 Task: Develop an interactive map interface for geospatial data exploration.
Action: Mouse moved to (127, 51)
Screenshot: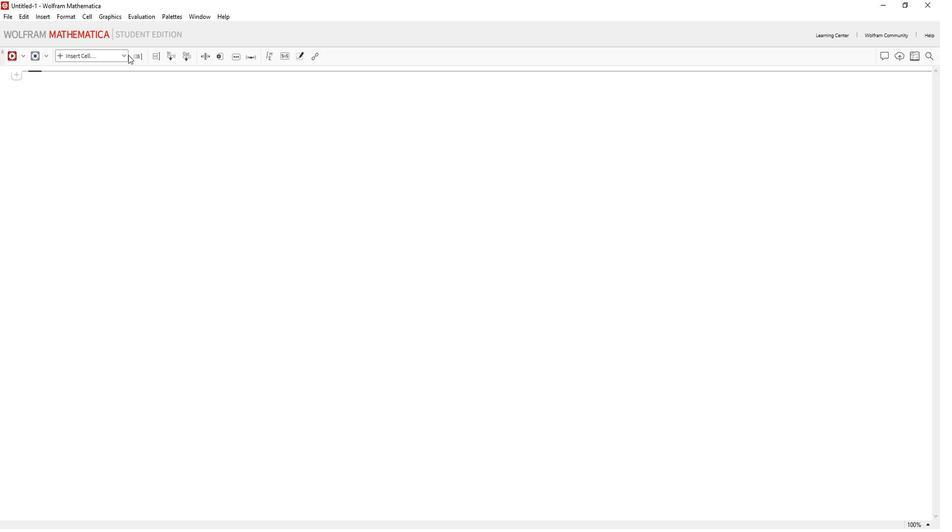 
Action: Mouse pressed left at (127, 51)
Screenshot: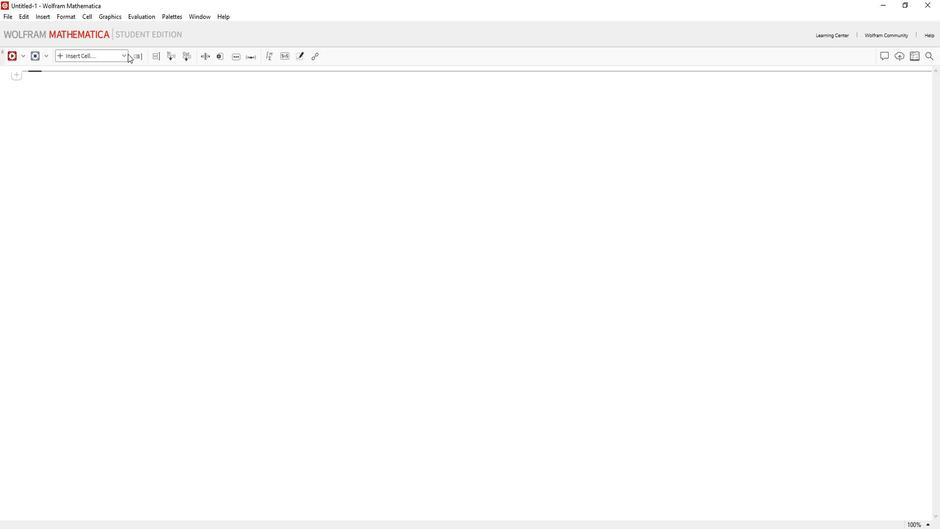 
Action: Mouse moved to (103, 73)
Screenshot: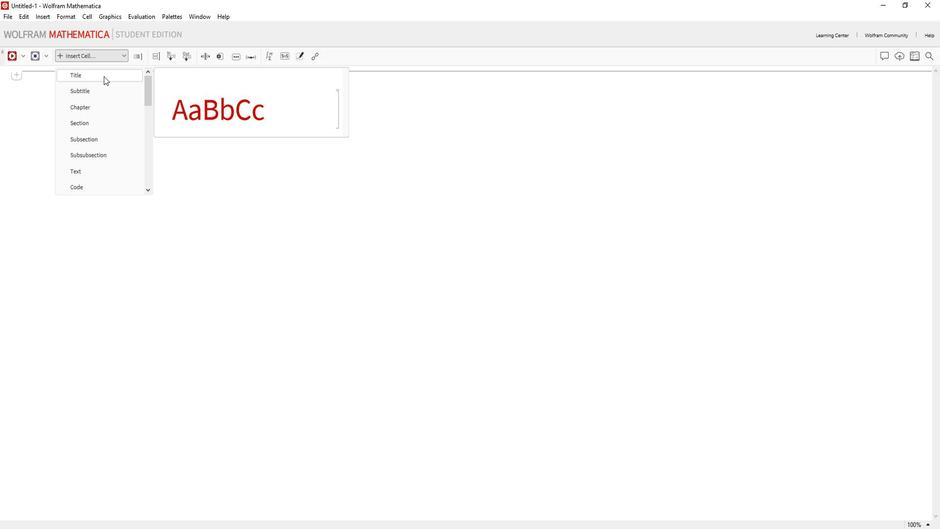 
Action: Mouse pressed left at (103, 73)
Screenshot: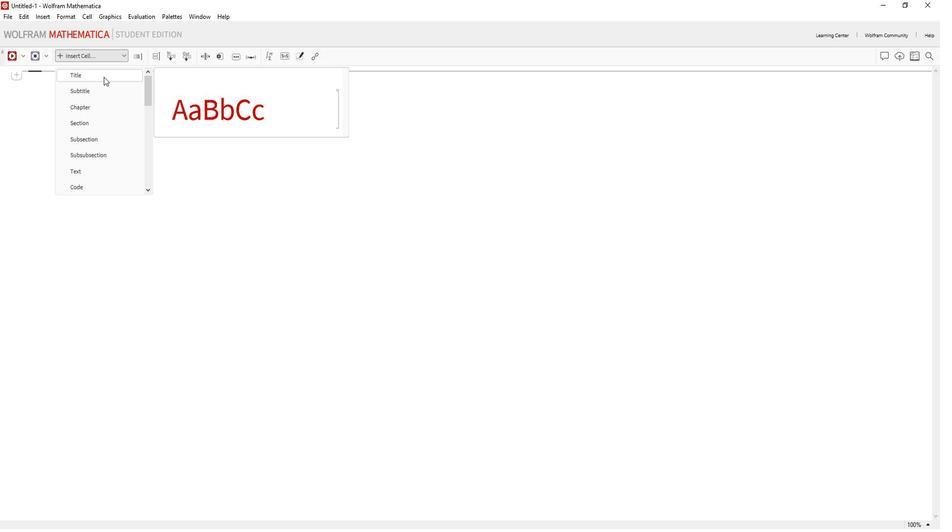 
Action: Key pressed a<Key.caps_lock>N<Key.space><Key.caps_lock>i<Key.caps_lock>NTERACTIVE<Key.space><Key.caps_lock>m<Key.caps_lock>AP<Key.space><Key.caps_lock>i<Key.caps_lock>NTERFACE<Key.space>FOR<Key.space><Key.caps_lock>g<Key.caps_lock>EOSPATIAL<Key.space><Key.caps_lock>d<Key.caps_lock>ATA<Key.space><Key.caps_lock>e<Key.caps_lock>XPLORATION
Screenshot: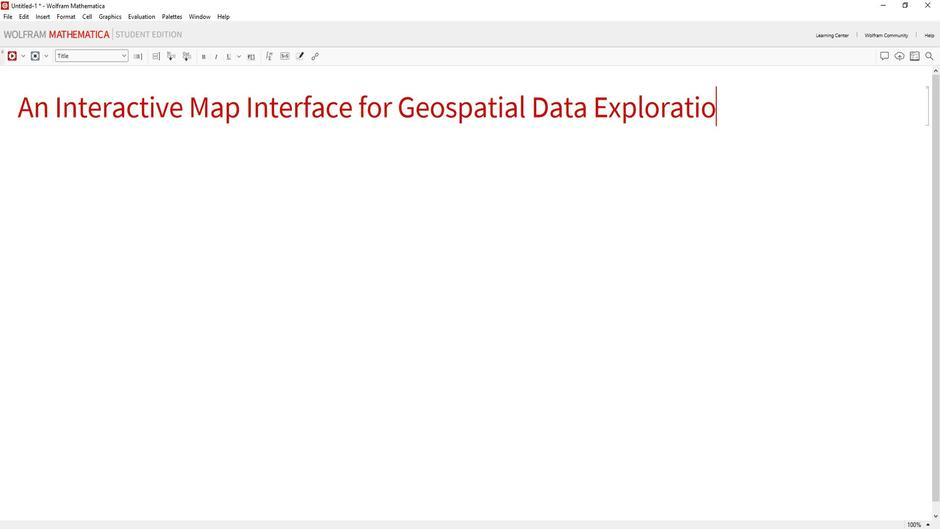 
Action: Mouse moved to (81, 151)
Screenshot: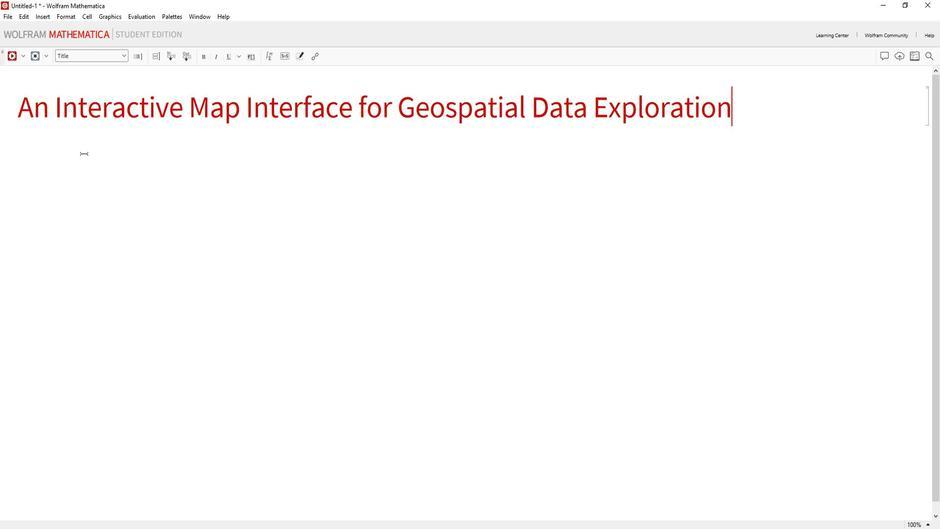 
Action: Mouse pressed left at (81, 151)
Screenshot: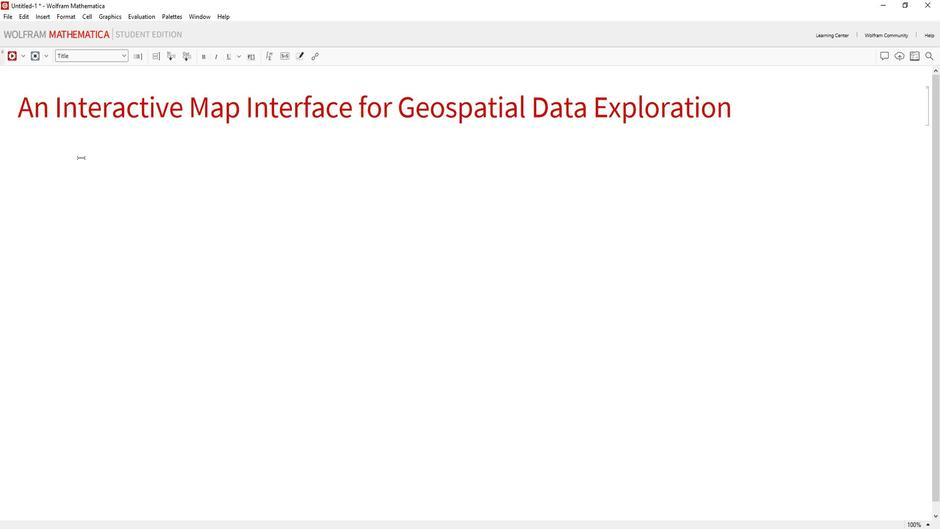 
Action: Mouse moved to (126, 55)
Screenshot: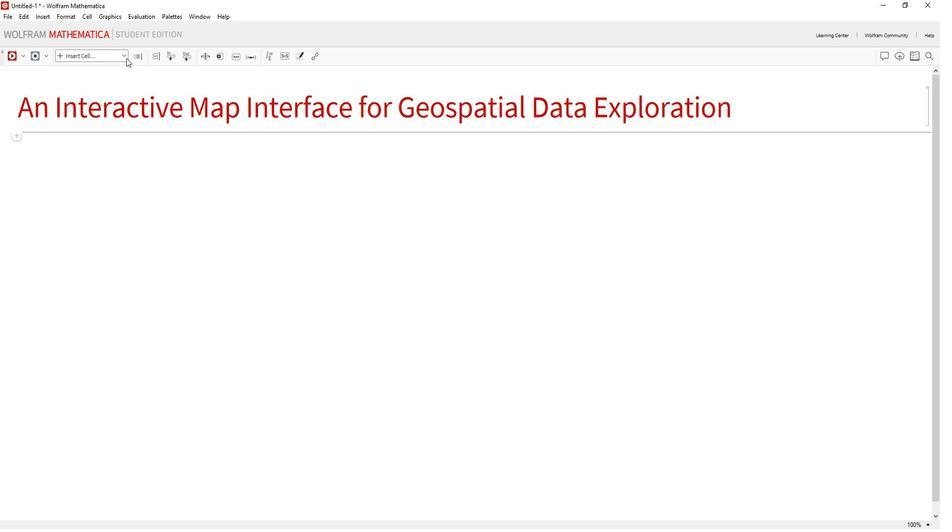 
Action: Mouse pressed left at (126, 55)
Screenshot: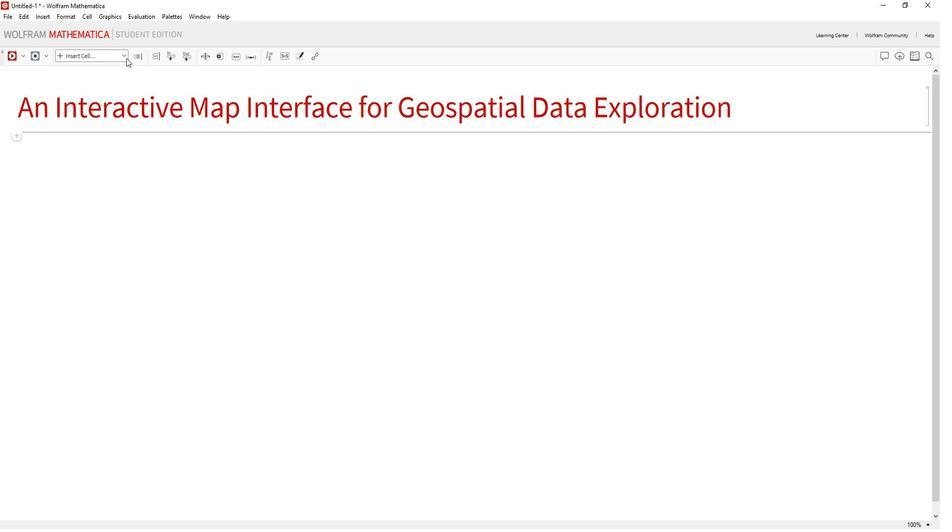 
Action: Mouse moved to (99, 180)
Screenshot: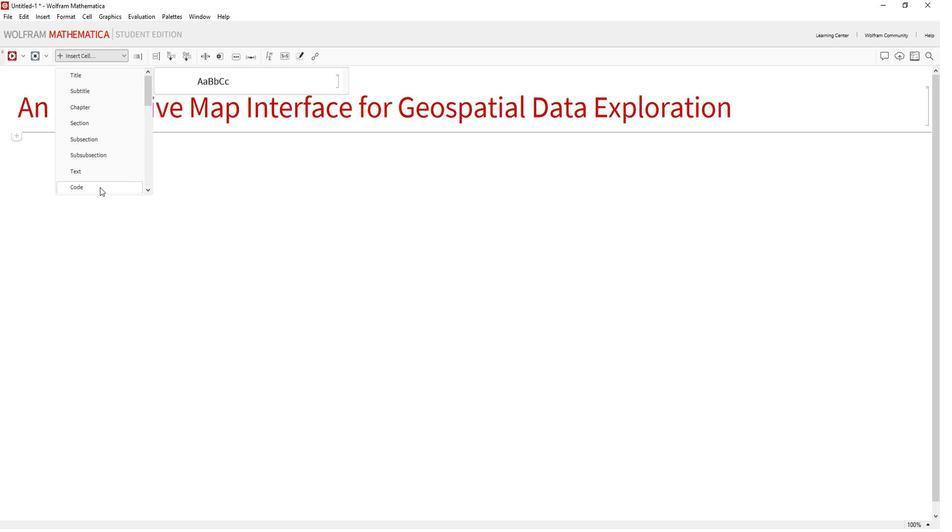
Action: Mouse pressed left at (99, 180)
Screenshot: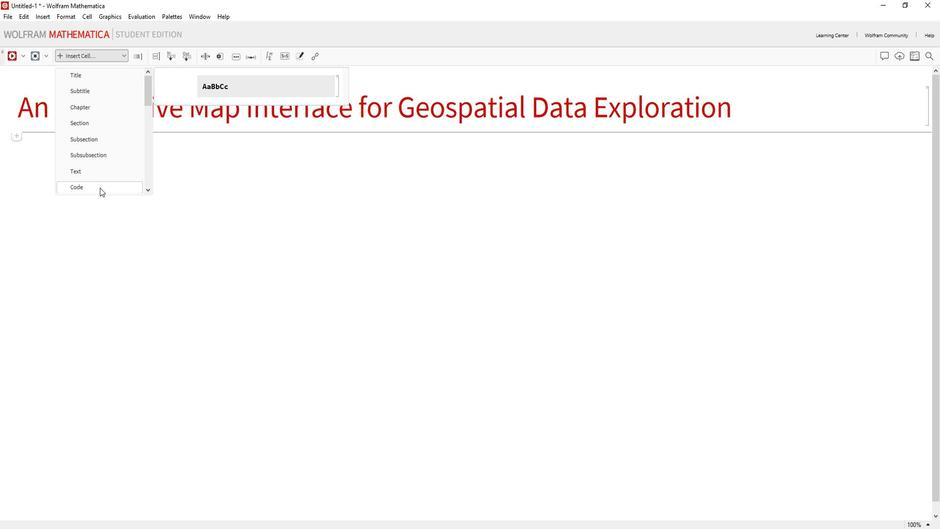 
Action: Mouse moved to (99, 179)
Screenshot: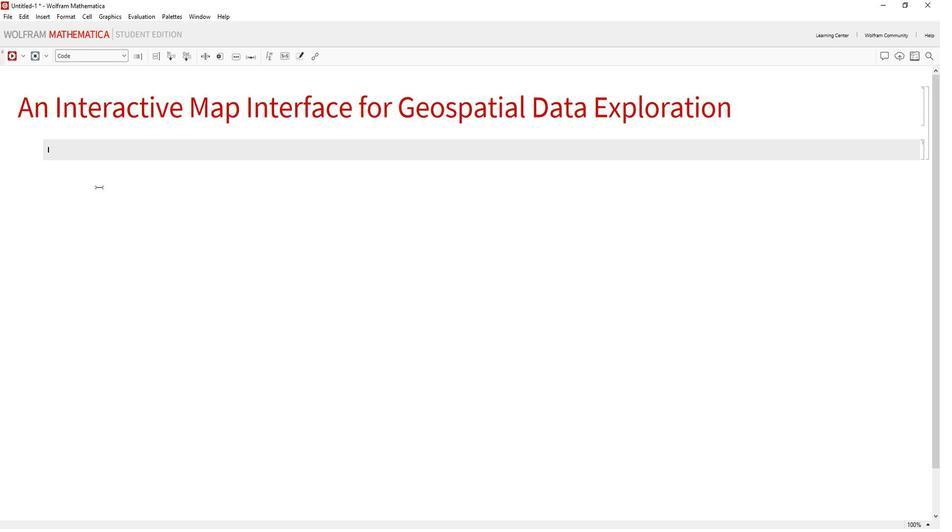 
Action: Key pressed LOCATIONS<Key.space>=<Key.space><Key.shift_r>{<Key.shift_r>{37.7749,<Key.space>-122.4194<Key.right>,<Key.space><Key.shift_r><Key.shift_r>{40.7128,<Key.space>-74.0060<Key.right>,<Key.space><Key.shift_r>{34.0522,<Key.space>-118.2437<Key.right>,<Key.space><Key.shift_r>{41.8781,<Key.space>-87.6298<Key.right><Key.right>;<Key.enter>MAP<Key.space>=<Key.space><Key.caps_lock>g<Key.caps_lock>EO<Key.caps_lock>l<Key.caps_lock>IST<Key.caps_lock>p<Key.caps_lock>LOT[<Key.caps_lock>g<Key.caps_lock>EO<Key.caps_lock>p<Key.caps_lock>OSITION[LOCATIONS<Key.right>,<Key.space><Key.caps_lock>g<Key.caps_lock>EO<Key.caps_lock>r<Key.caps_lock>ANGE<Key.space>-<Key.shift>><Key.space><Key.shift_r>"<Key.caps_lock>w<Key.caps_lock>ORLD<Key.shift_r>",<Key.space><Key.caps_lock>p<Key.caps_lock>LOT<Key.caps_lock>s<Key.caps_lock>TYLE<Key.space>-<Key.shift>><Key.space><Key.caps_lock>r<Key.caps_lock>ED,<Key.space><Key.caps_lock>i<Key.caps_lock>MAGE<Key.caps_lock>s<Key.caps_lock>IZE<Key.space>-<Key.shift>><Key.space><Key.caps_lock>l<Key.caps_lock>ARGE];<Key.enter><Key.caps_lock>m<Key.caps_lock>ANIPULATE[<Key.enter><Key.caps_lock>g<Key.caps_lock>EO<Key.caps_lock>l<Key.caps_lock>IST<Key.caps_lock>p<Key.caps_lock>LOT[<Key.caps_lock>g<Key.caps_lock>EO<Key.caps_lock>p<Key.caps_lock>OSITION[LOCATIONS],<Key.space><Key.caps_lock>g<Key.caps_lock>EO<Key.caps_lock>r<Key.caps_lock>ANGE<Key.space>-<Key.shift>><Key.space>REGION,<Key.space><Key.caps_lock>p<Key.caps_lock>LOT<Key.caps_lock>s<Key.caps_lock>TYLE<Key.space>-<Key.shift>><Key.space><Key.caps_lock>r<Key.caps_lock>ED,<Key.space><Key.caps_lock>i<Key.caps_lock>MAGE<Key.caps_lock>s<Key.caps_lock>IZE<Key.space>-<Key.shift>><Key.space><Key.caps_lock>l<Key.caps_lock>ARGE],<Key.enter><Key.shift_r>{{REGION,<Key.space><Key.shift_r>"<Key.caps_lock>w<Key.caps_lock>ORLD<Key.right><Key.right>,<Key.space><Key.shift_r>"<Key.backspace><Key.shift_r>{<Key.shift_r>"<Key.caps_lock>w<Key.caps_lock>ORLD<Key.right>,<Key.space><Key.shift_r>"<Key.caps_lock>u<Key.caps_lock>NITED<Key.space><Key.caps_lock>s<Key.caps_lock>TATES<Key.shift_r>",<Key.space><Key.caps_lock><Key.shift_r>"e<Key.caps_lock>UROPE<Key.shift_r>",<Key.space><Key.shift_r>"<Key.caps_lock>a<Key.caps_lock>SIA<Key.shift_r>",<Key.space><Key.shift_r>"<Key.caps_lock>a<Key.caps_lock>FRICA<Key.shift_r>"<Key.shift_r>}<Key.shift_r>},<Key.enter><Key.caps_lock>c<Key.caps_lock>ONTROL<Key.caps_lock>t<Key.caps_lock>YPE<Key.space>-<Key.shift>><Key.space><Key.caps_lock>s<Key.caps_lock>ETTER<Key.caps_lock>b<Key.caps_lock>AR<Key.enter><Key.enter><Key.right><Key.enter>MAP<Key.space>
Screenshot: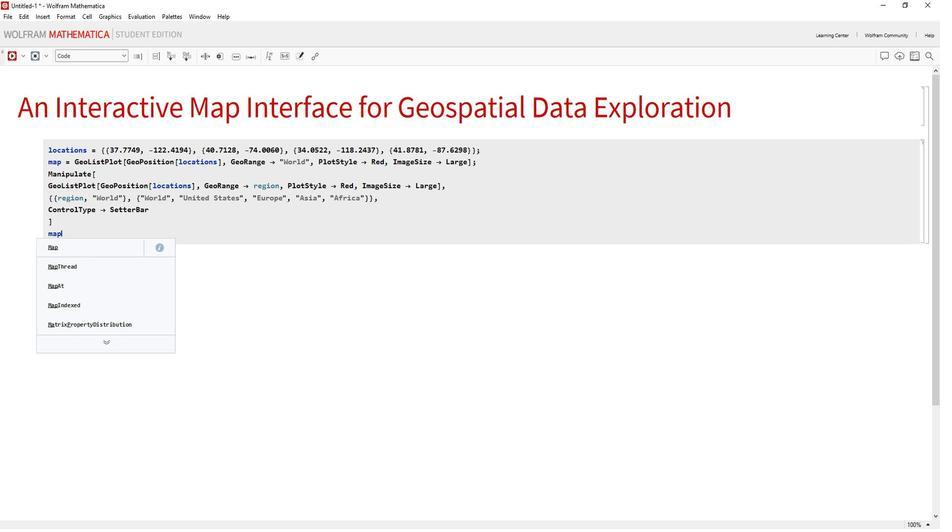 
Action: Mouse moved to (11, 56)
Screenshot: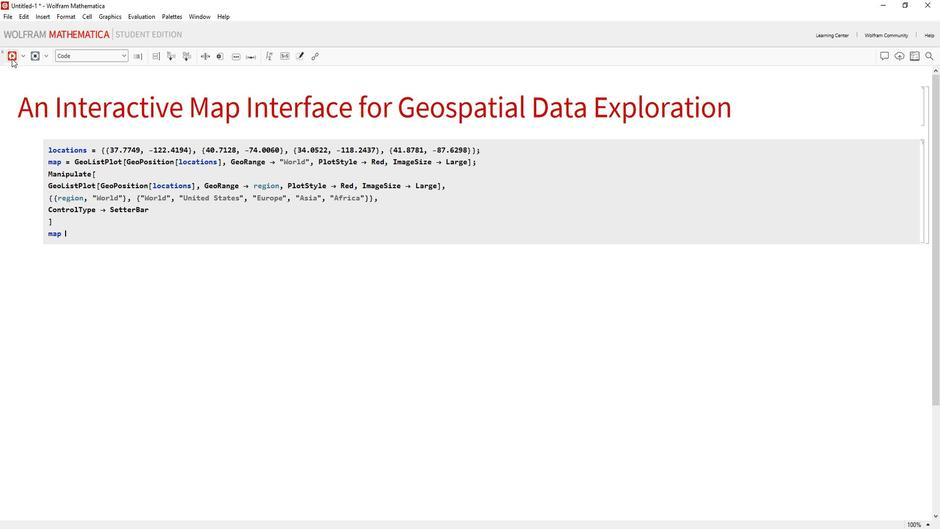 
Action: Mouse pressed left at (11, 56)
Screenshot: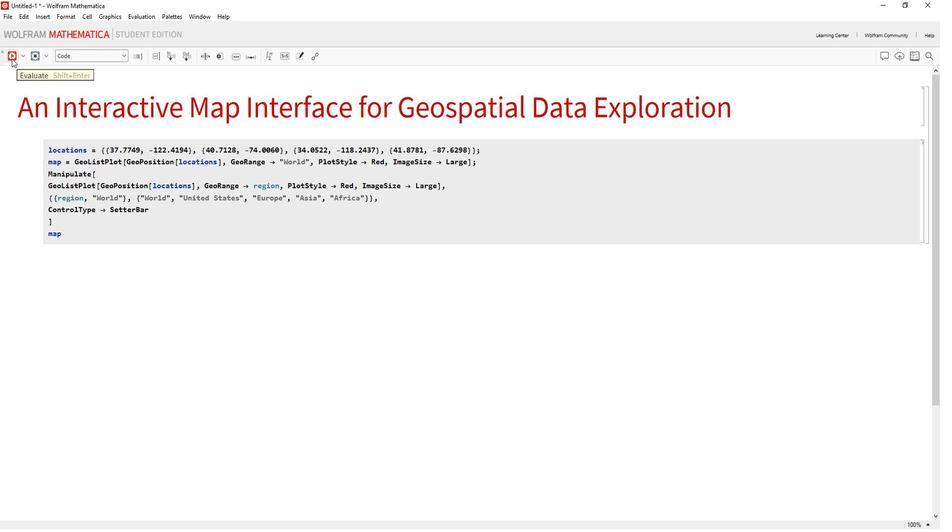 
Action: Mouse moved to (446, 269)
Screenshot: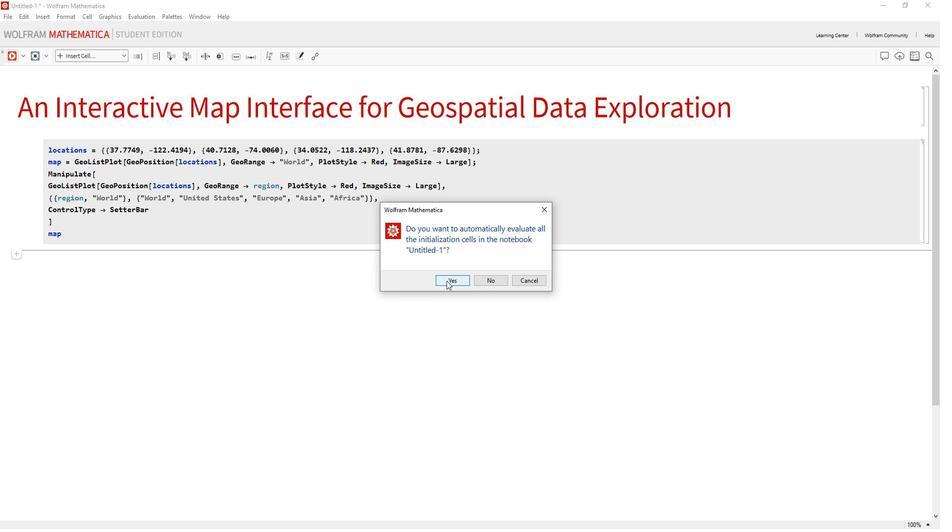
Action: Mouse pressed left at (446, 269)
Screenshot: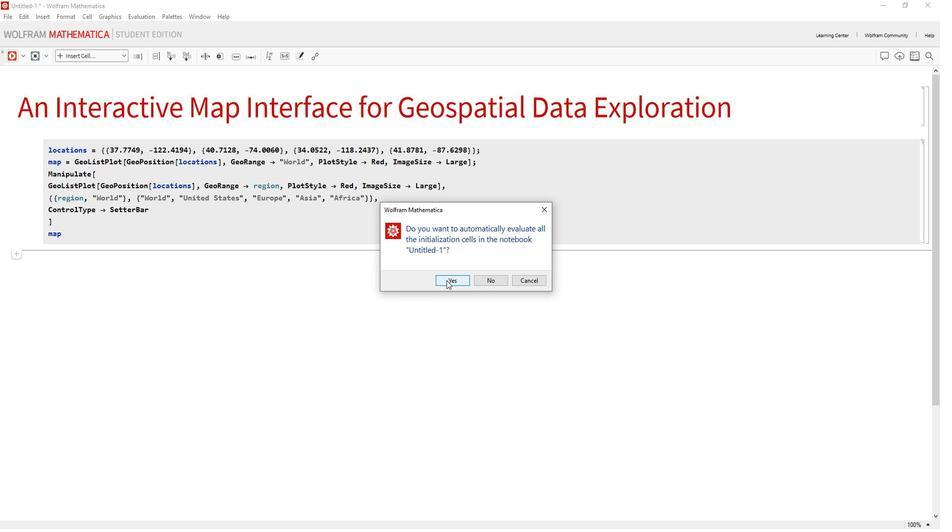 
Action: Mouse moved to (8, 52)
Screenshot: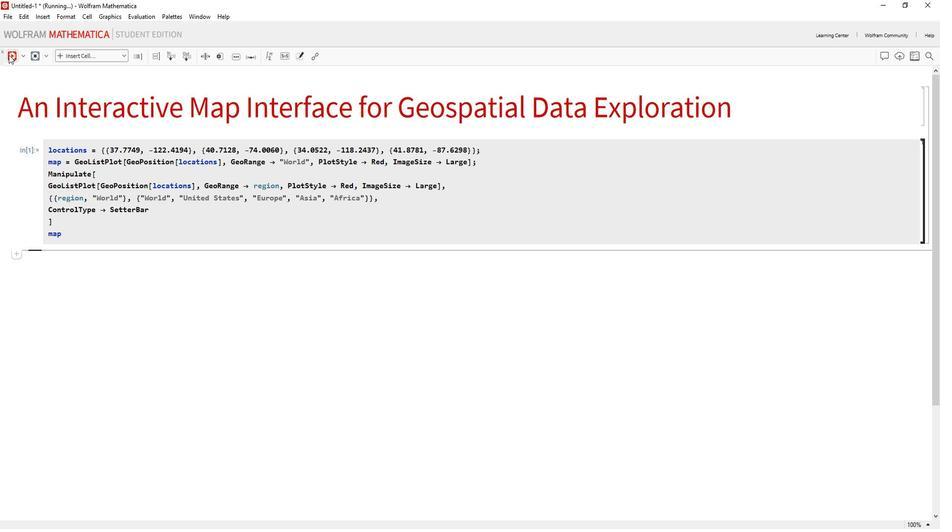 
Action: Mouse pressed left at (8, 52)
Screenshot: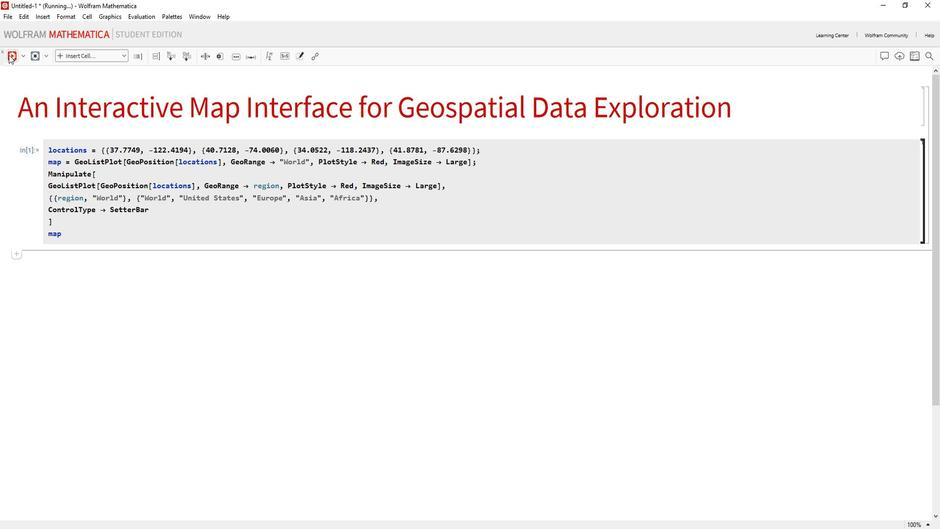 
Action: Mouse moved to (518, 287)
Screenshot: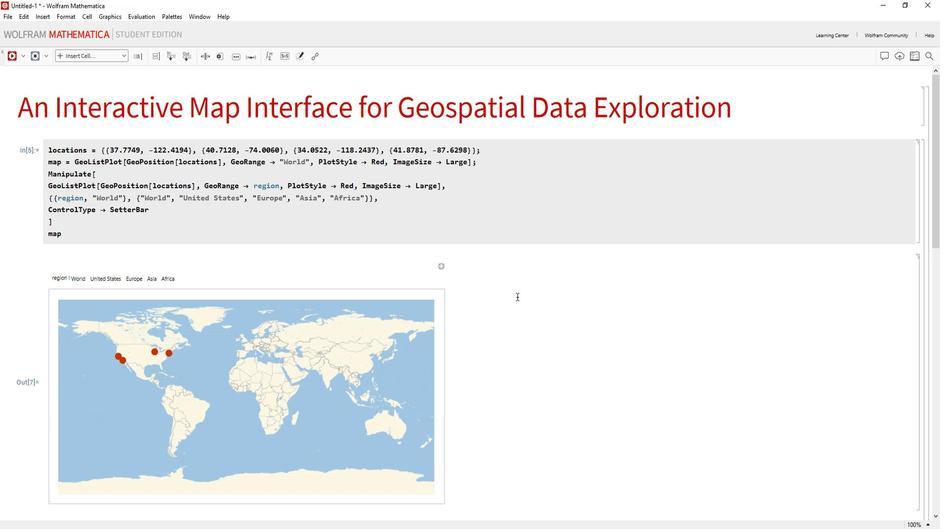 
Action: Mouse scrolled (518, 286) with delta (0, 0)
Screenshot: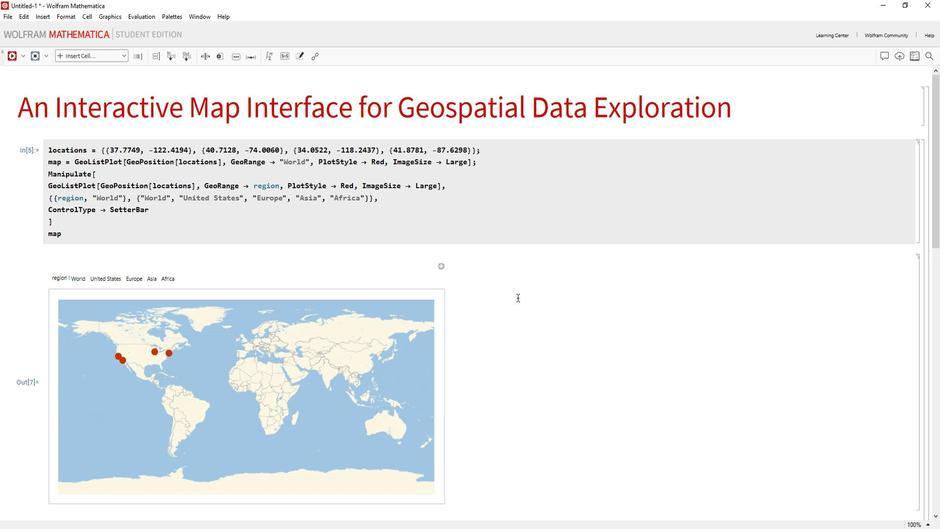 
Action: Mouse scrolled (518, 286) with delta (0, 0)
Screenshot: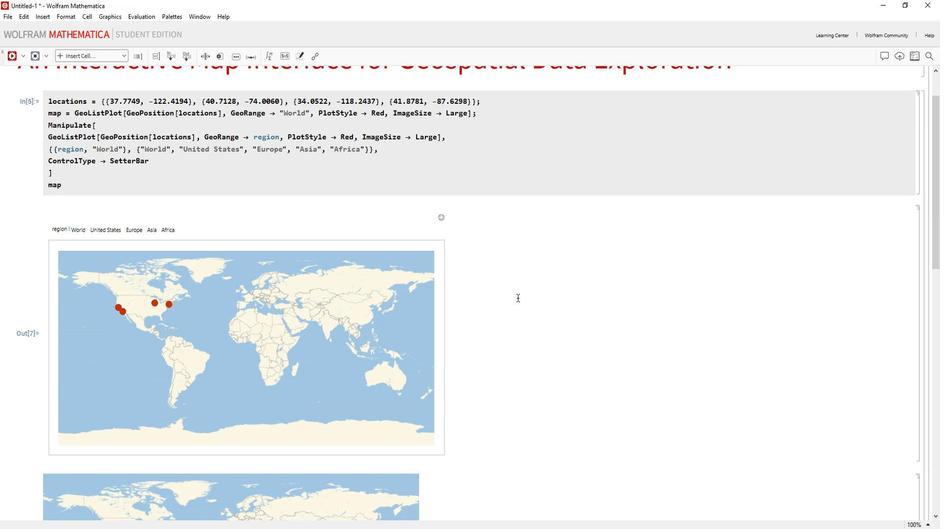 
Action: Mouse scrolled (518, 286) with delta (0, 0)
Screenshot: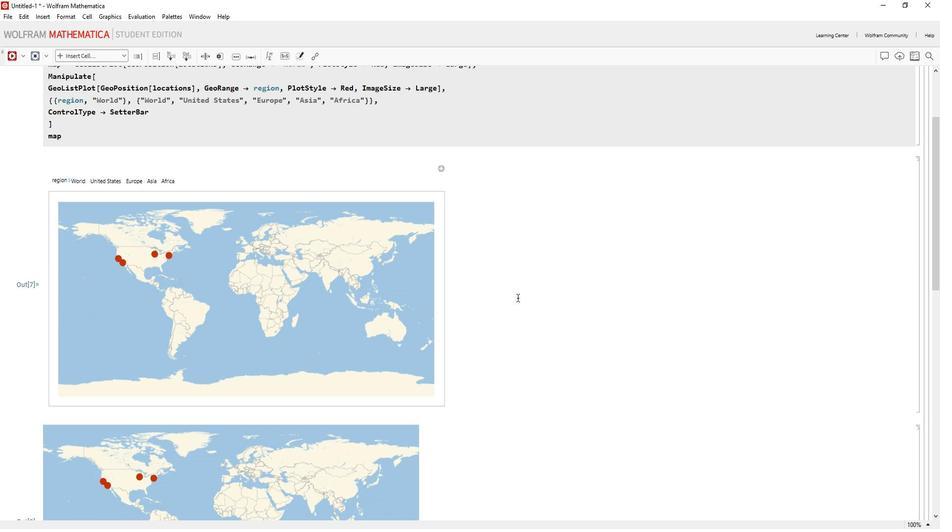 
Action: Mouse scrolled (518, 286) with delta (0, 0)
Screenshot: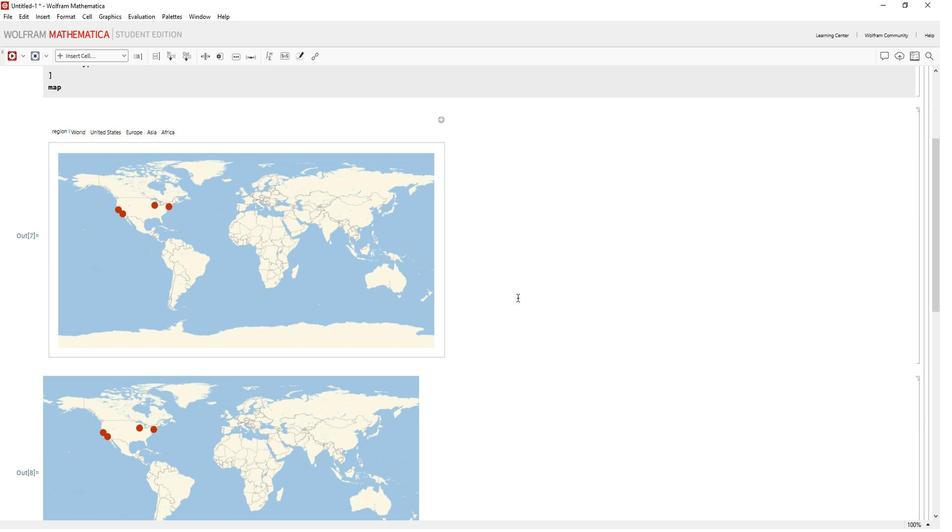 
Action: Mouse scrolled (518, 286) with delta (0, 0)
Screenshot: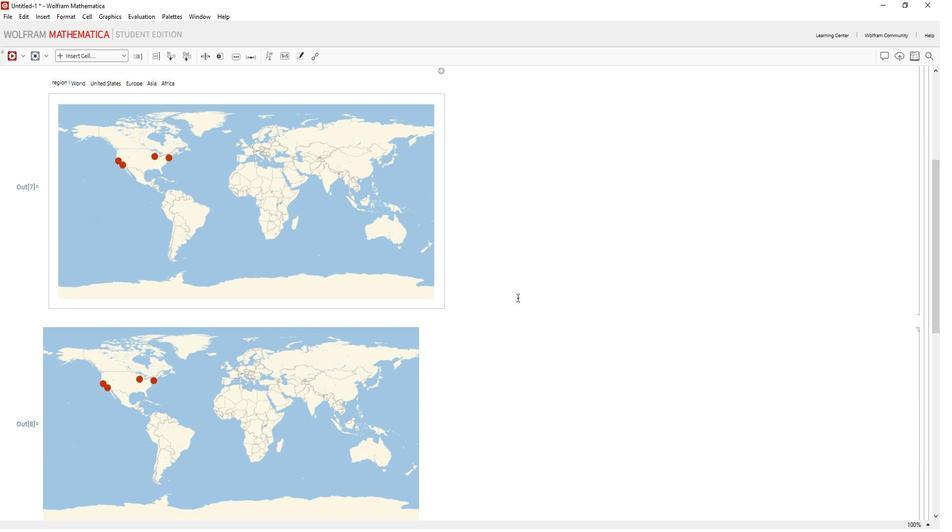 
Action: Mouse scrolled (518, 286) with delta (0, 0)
Screenshot: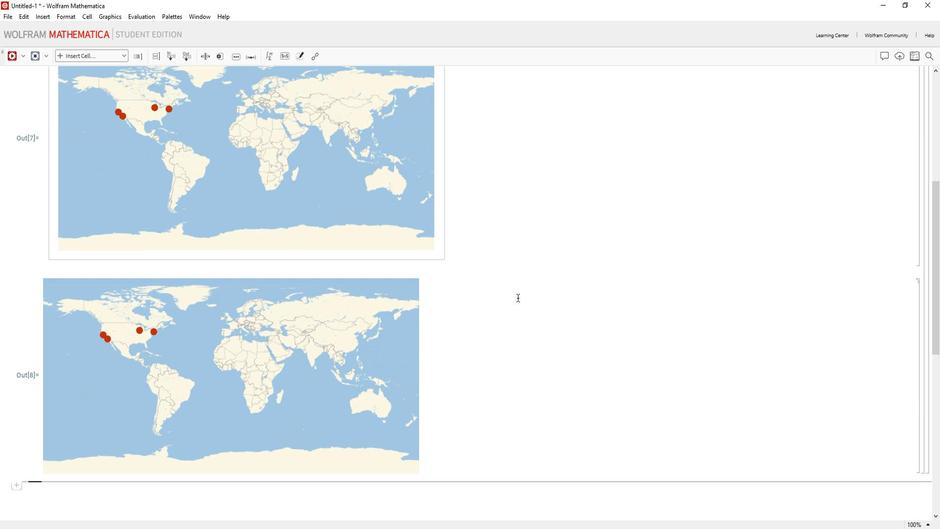 
Action: Mouse scrolled (518, 286) with delta (0, 0)
Screenshot: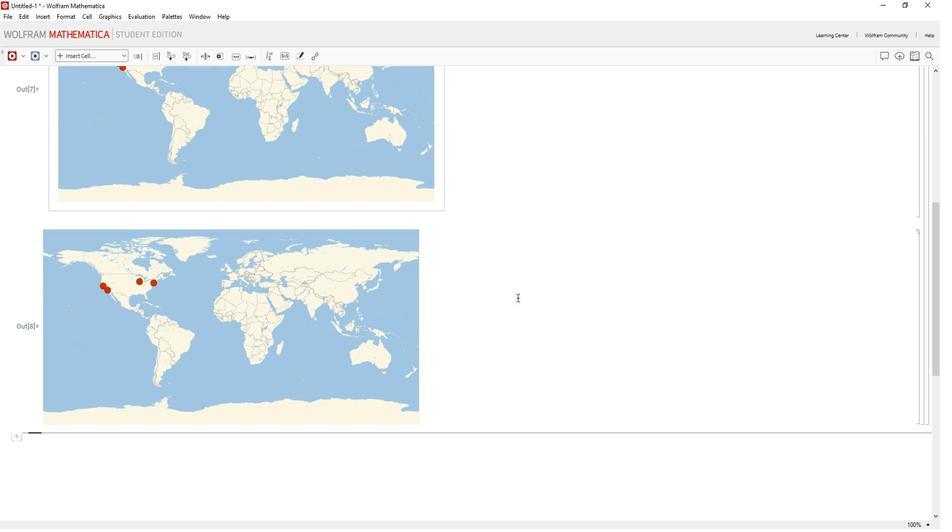 
Action: Mouse scrolled (518, 287) with delta (0, 0)
Screenshot: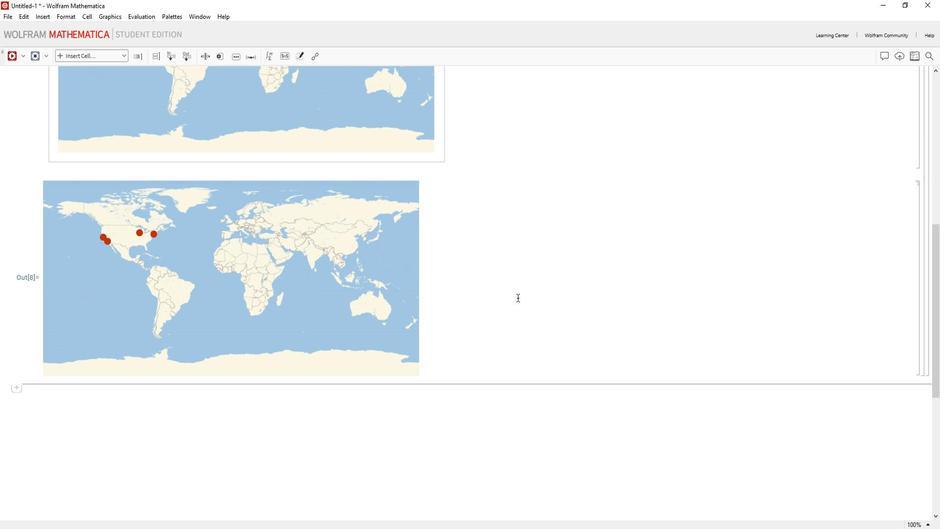 
Action: Mouse scrolled (518, 287) with delta (0, 0)
Screenshot: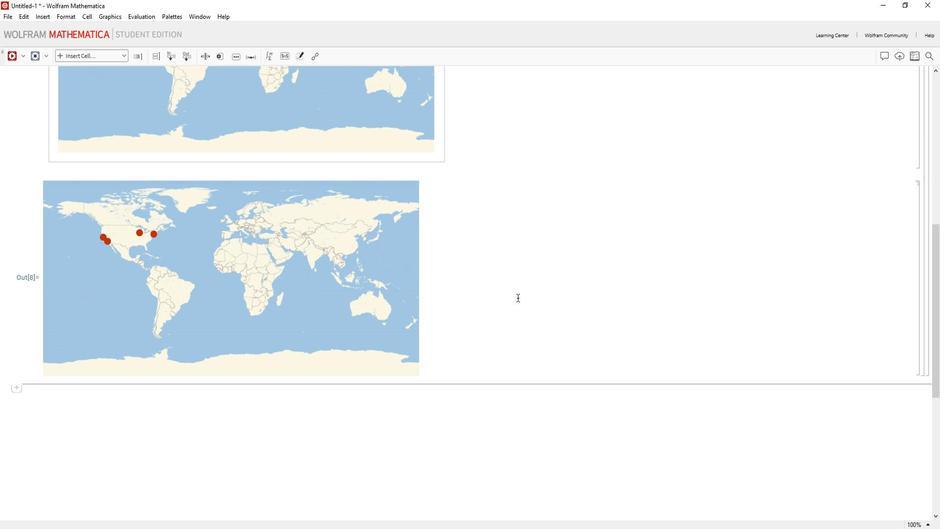 
Action: Mouse scrolled (518, 287) with delta (0, 0)
Screenshot: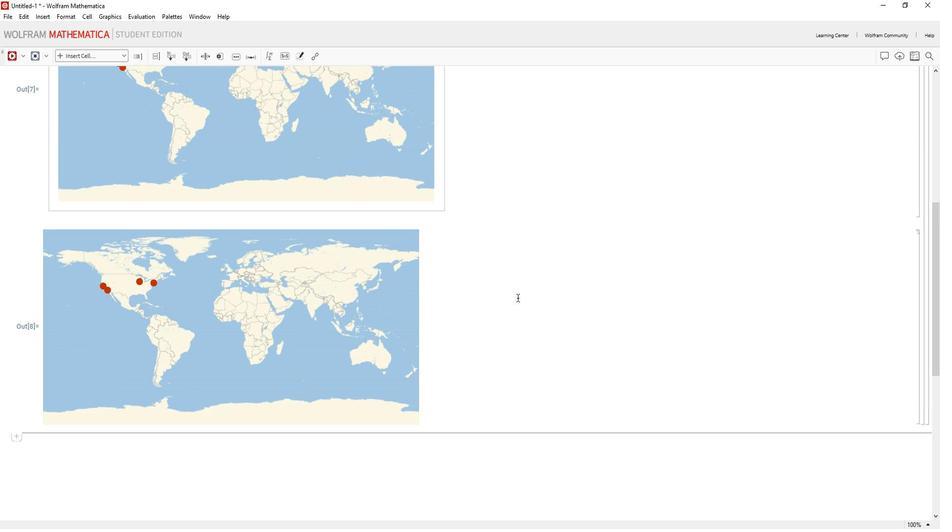 
Action: Mouse scrolled (518, 287) with delta (0, 0)
Screenshot: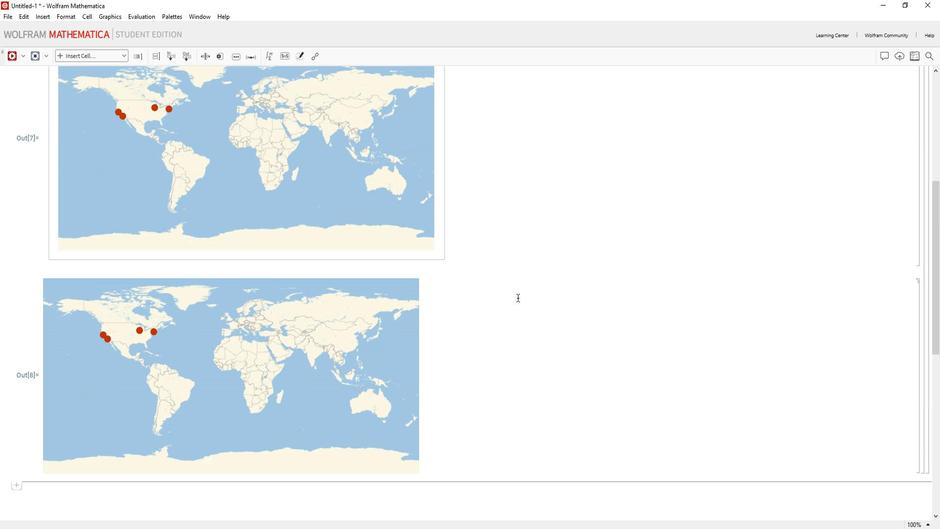 
Action: Mouse scrolled (518, 287) with delta (0, 0)
Screenshot: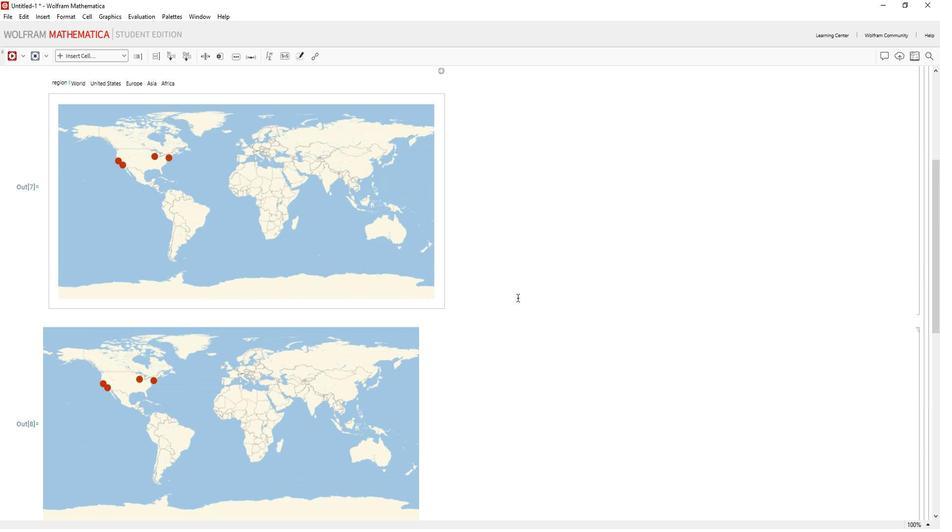 
Action: Mouse scrolled (518, 287) with delta (0, 0)
Screenshot: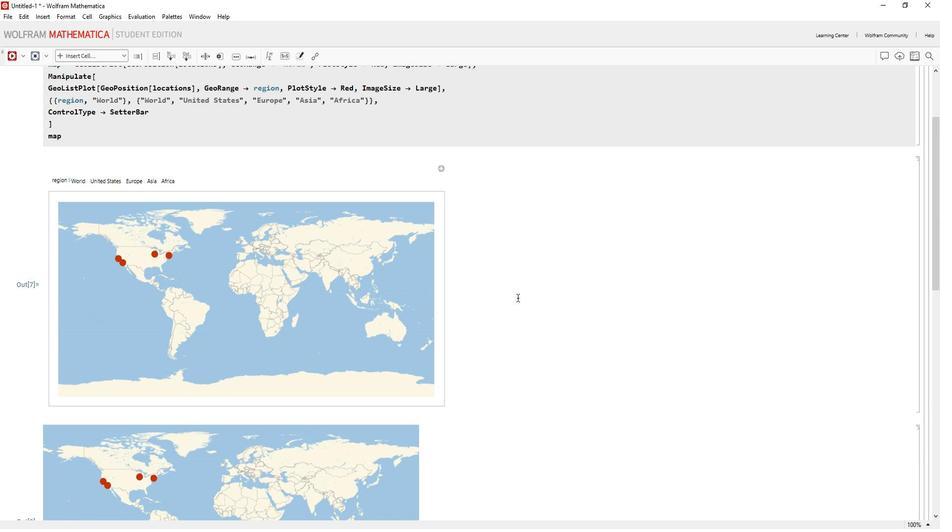 
Action: Mouse scrolled (518, 287) with delta (0, 0)
Screenshot: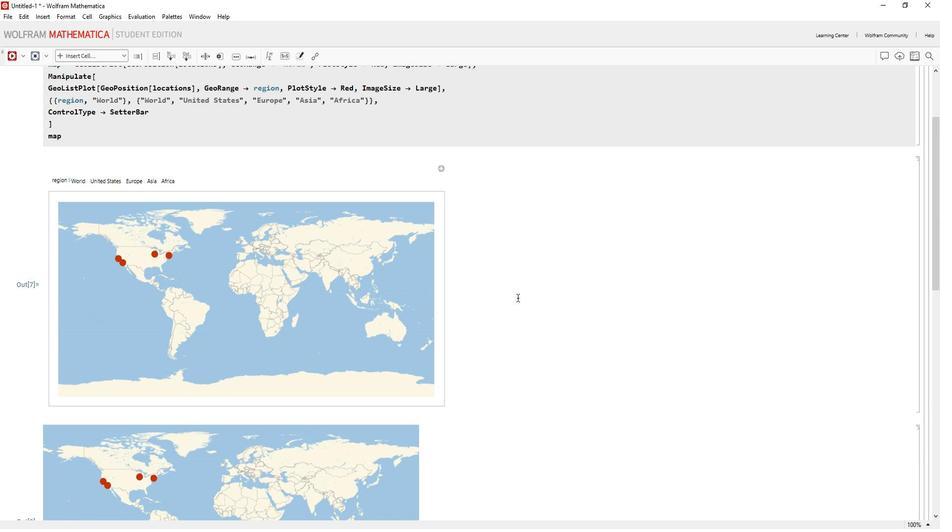 
Action: Mouse scrolled (518, 287) with delta (0, 0)
Screenshot: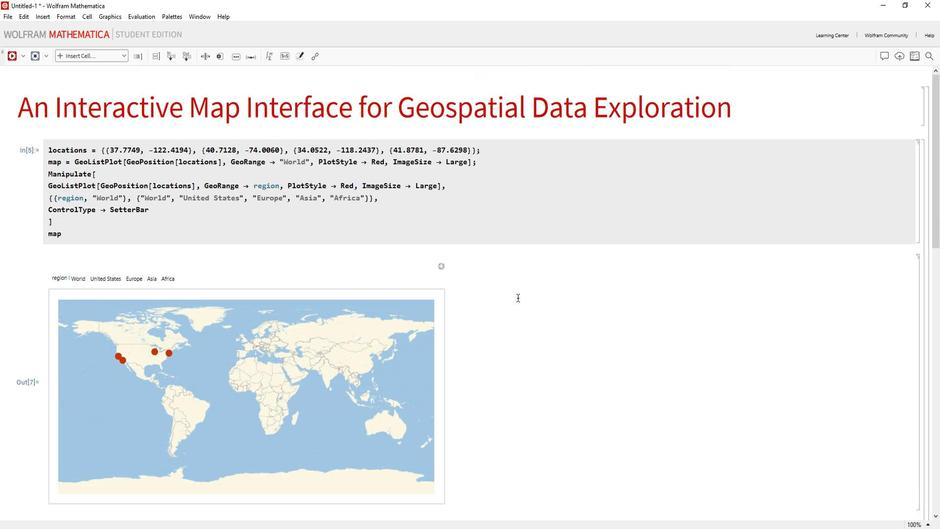 
Action: Mouse scrolled (518, 287) with delta (0, 0)
Screenshot: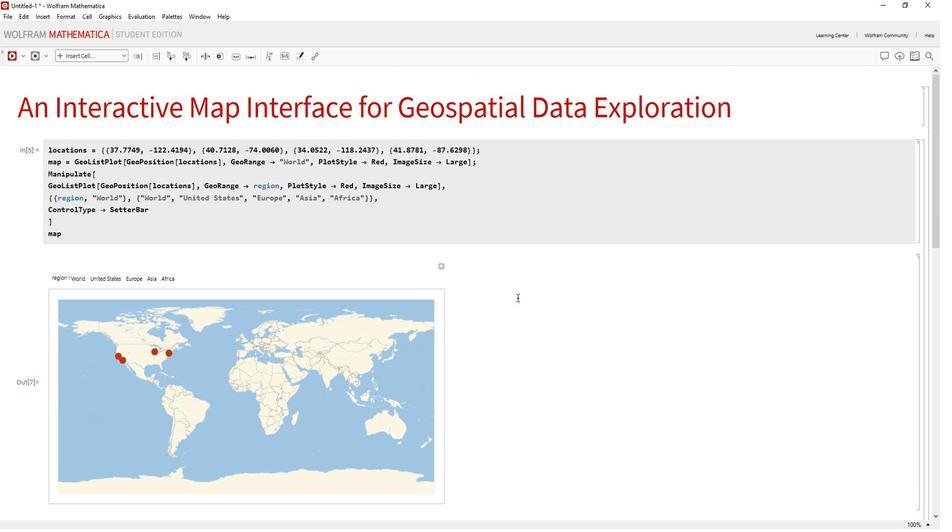 
Action: Mouse scrolled (518, 287) with delta (0, 0)
Screenshot: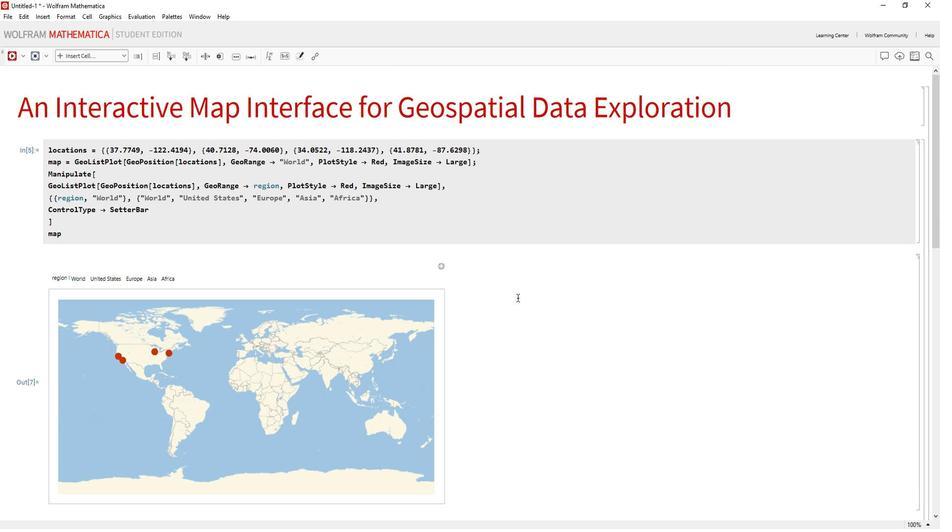 
